 Task: Insert an image from the desktop into cell A1.
Action: Mouse moved to (65, 180)
Screenshot: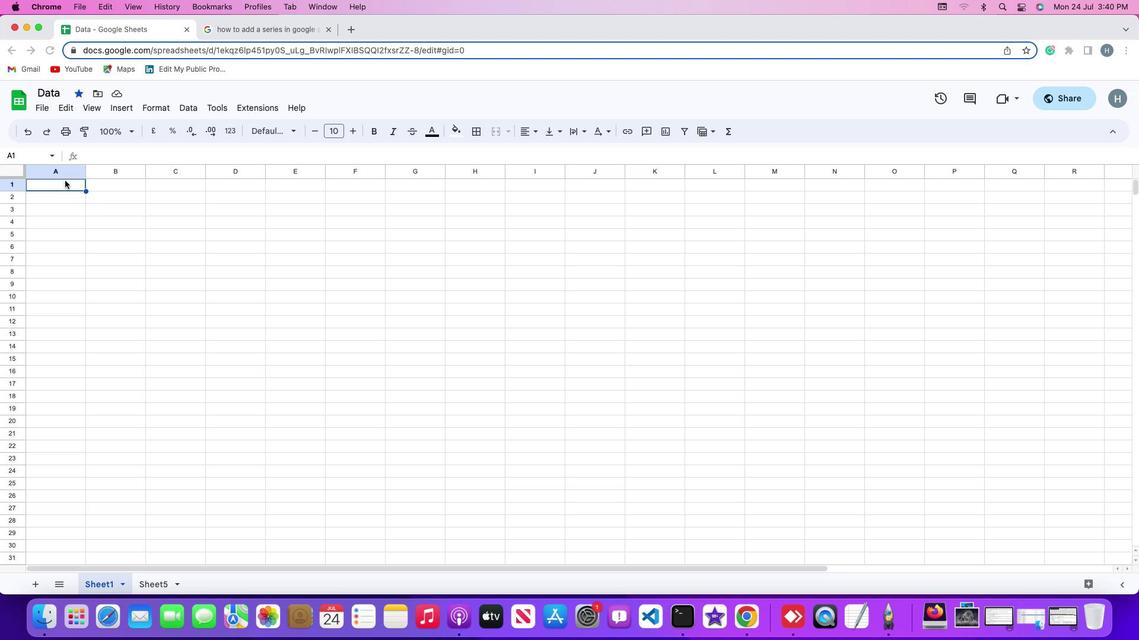 
Action: Mouse pressed left at (65, 180)
Screenshot: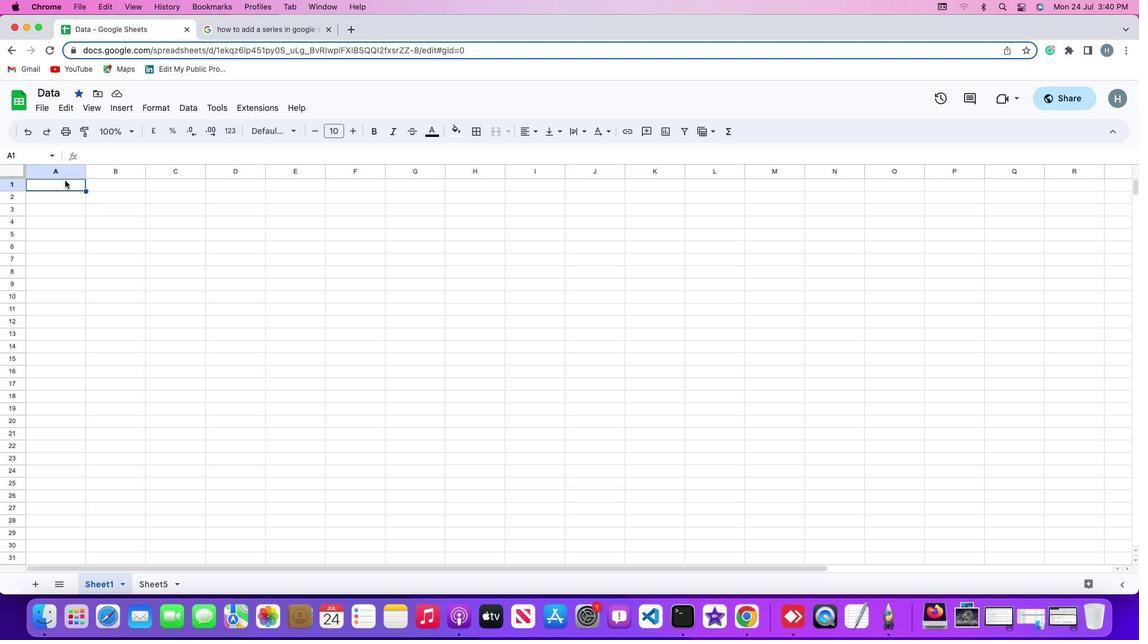 
Action: Mouse moved to (118, 108)
Screenshot: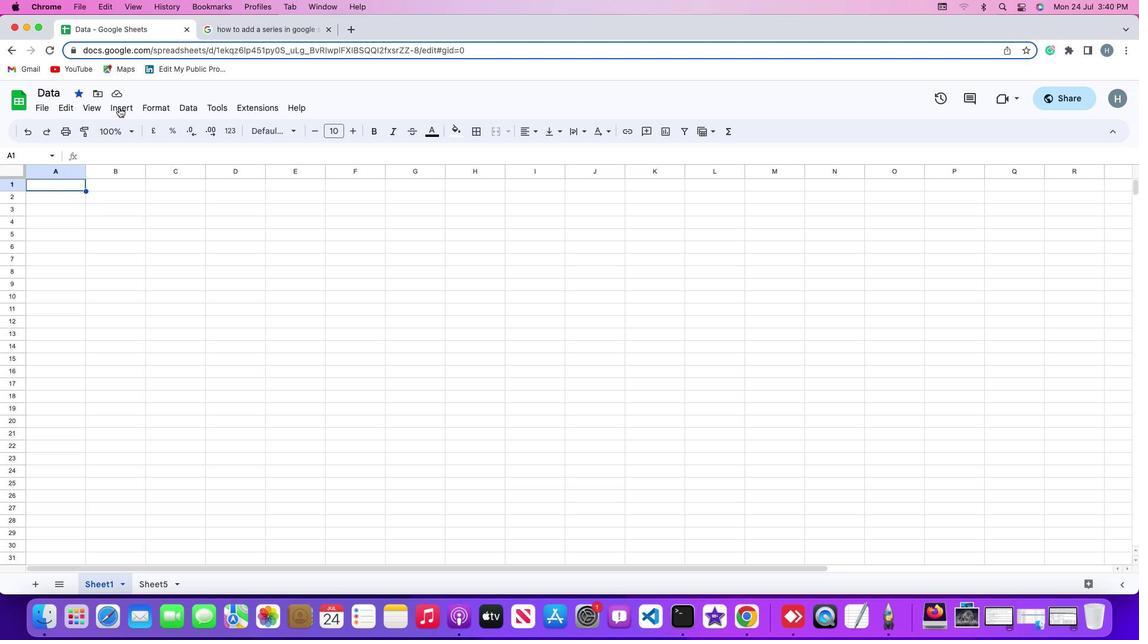 
Action: Mouse pressed left at (118, 108)
Screenshot: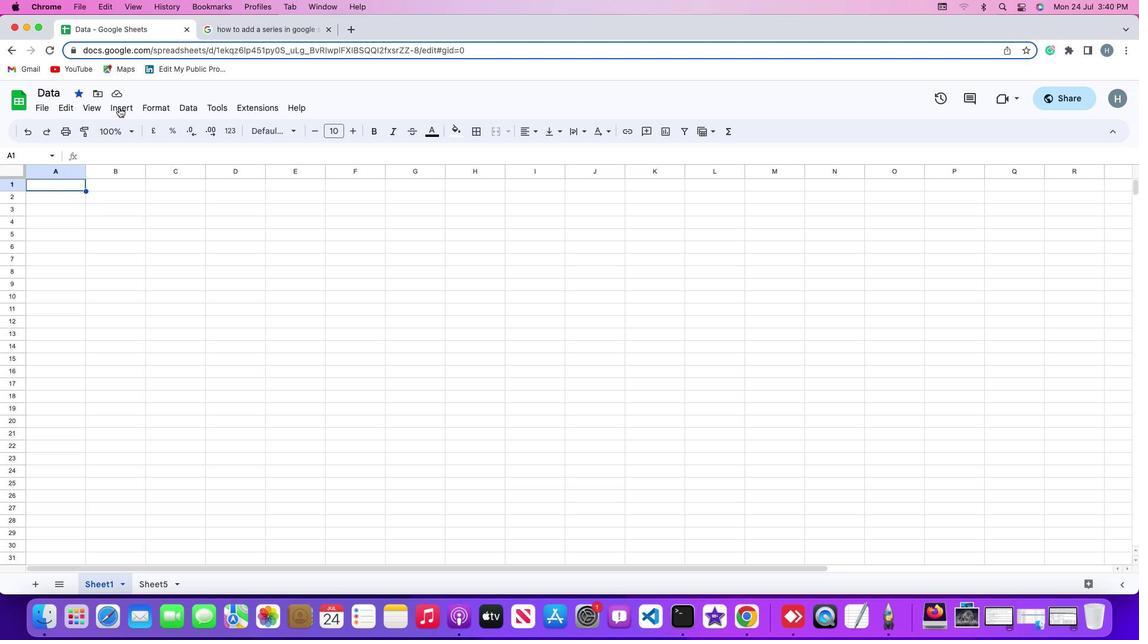 
Action: Mouse moved to (155, 248)
Screenshot: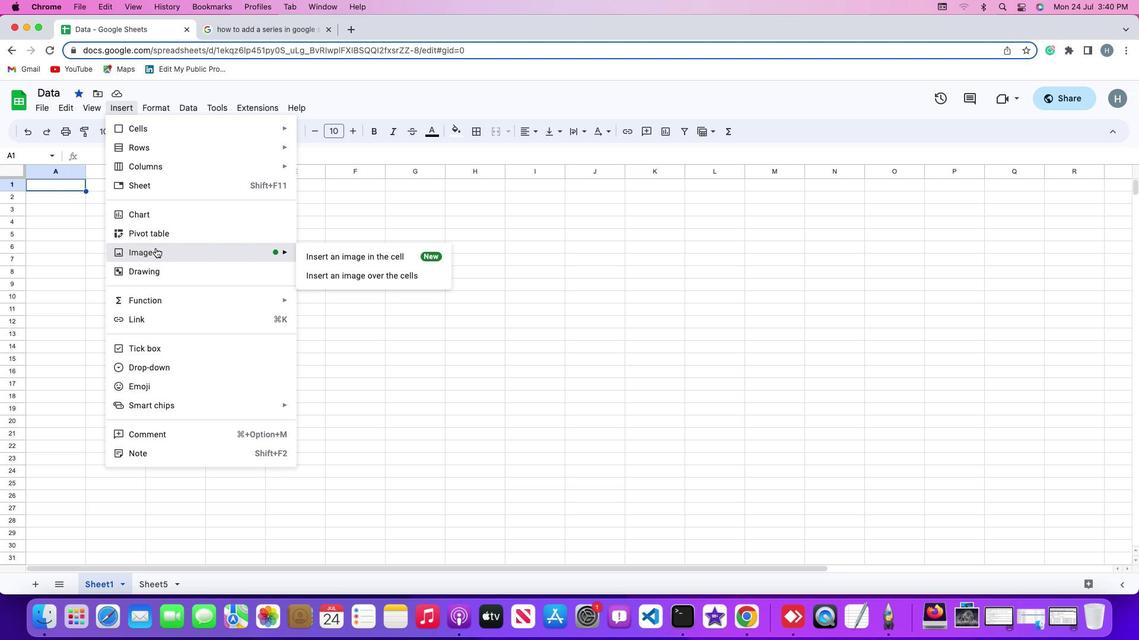 
Action: Mouse pressed left at (155, 248)
Screenshot: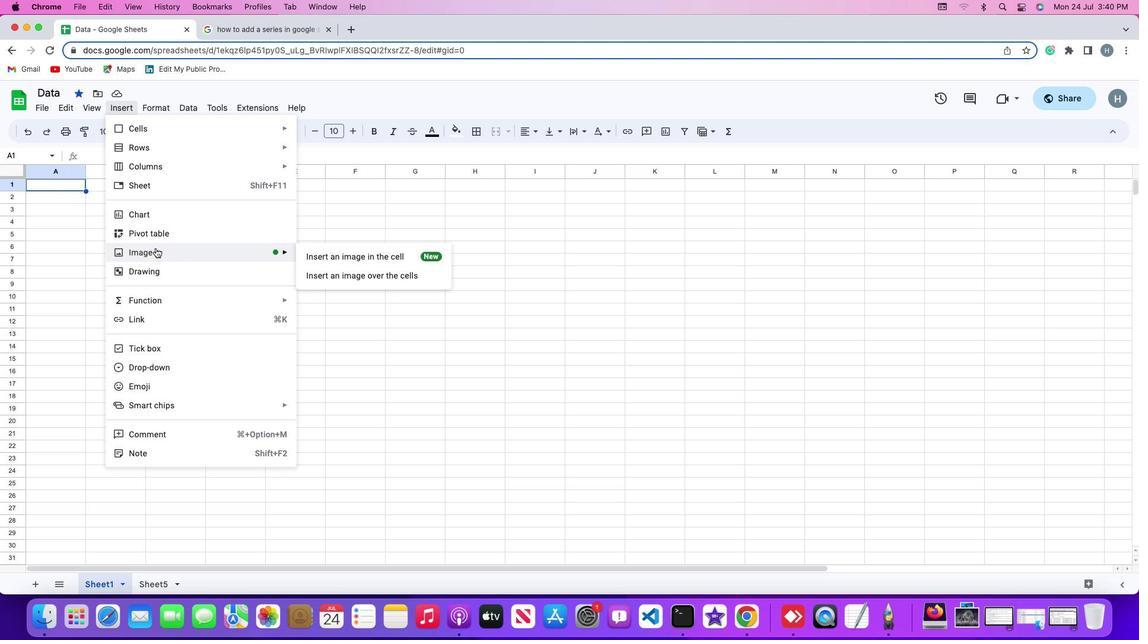
Action: Mouse moved to (341, 247)
Screenshot: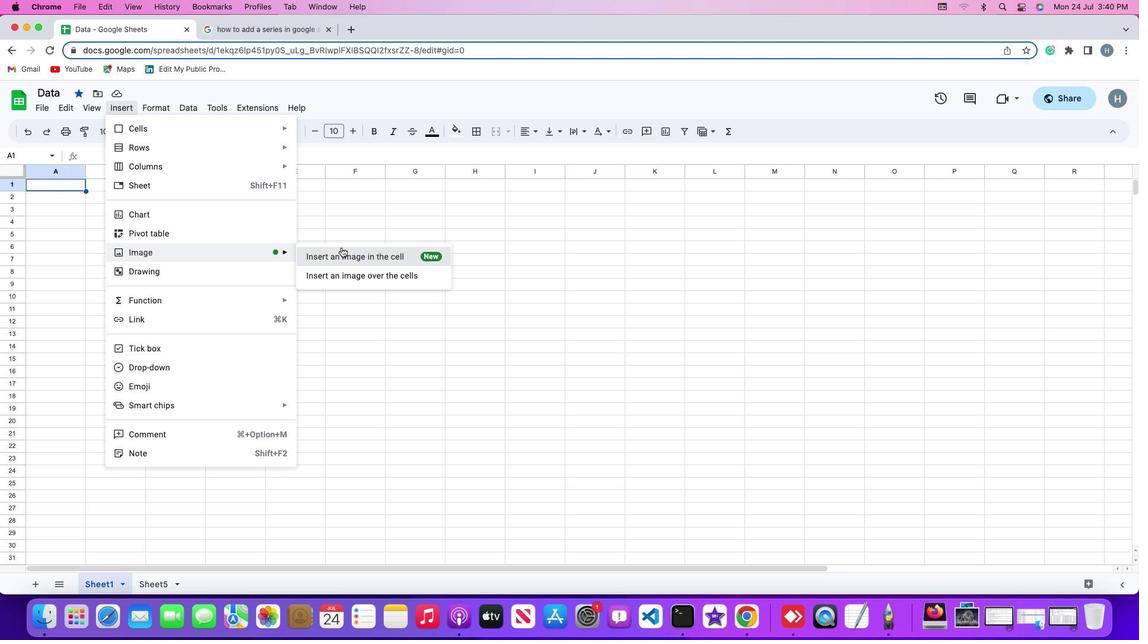
Action: Mouse pressed left at (341, 247)
Screenshot: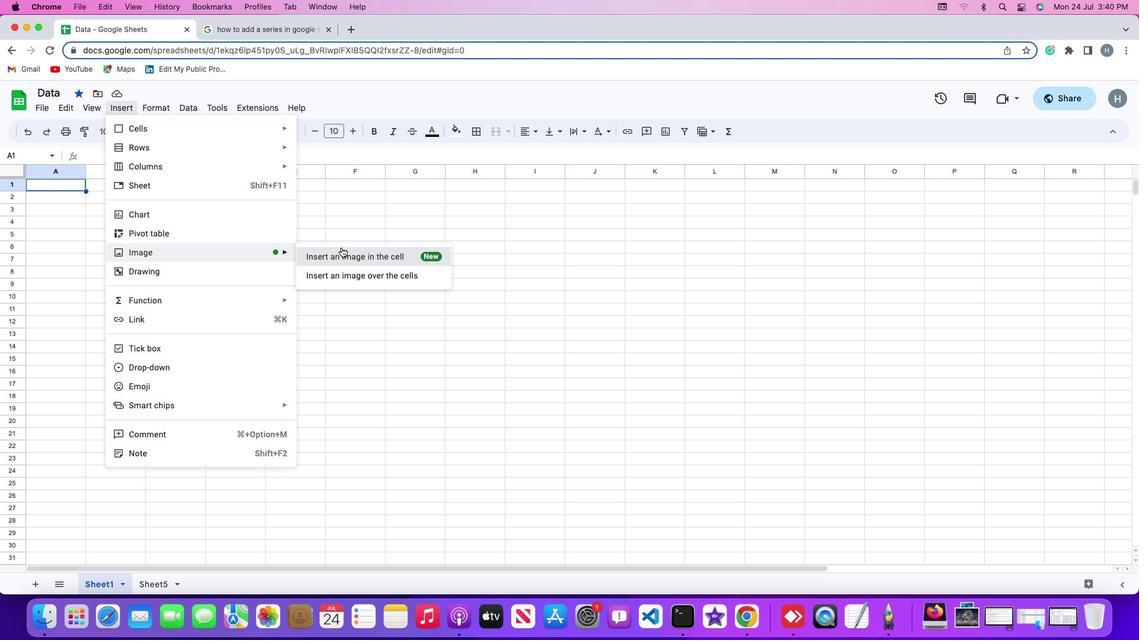 
Action: Mouse moved to (566, 416)
Screenshot: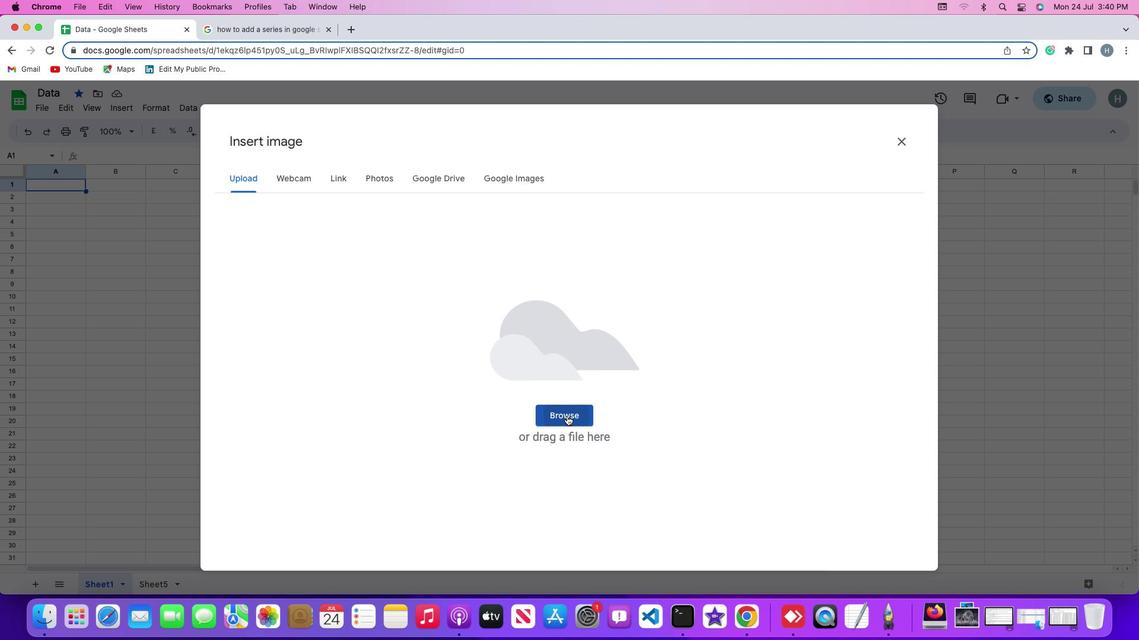 
Action: Mouse pressed left at (566, 416)
Screenshot: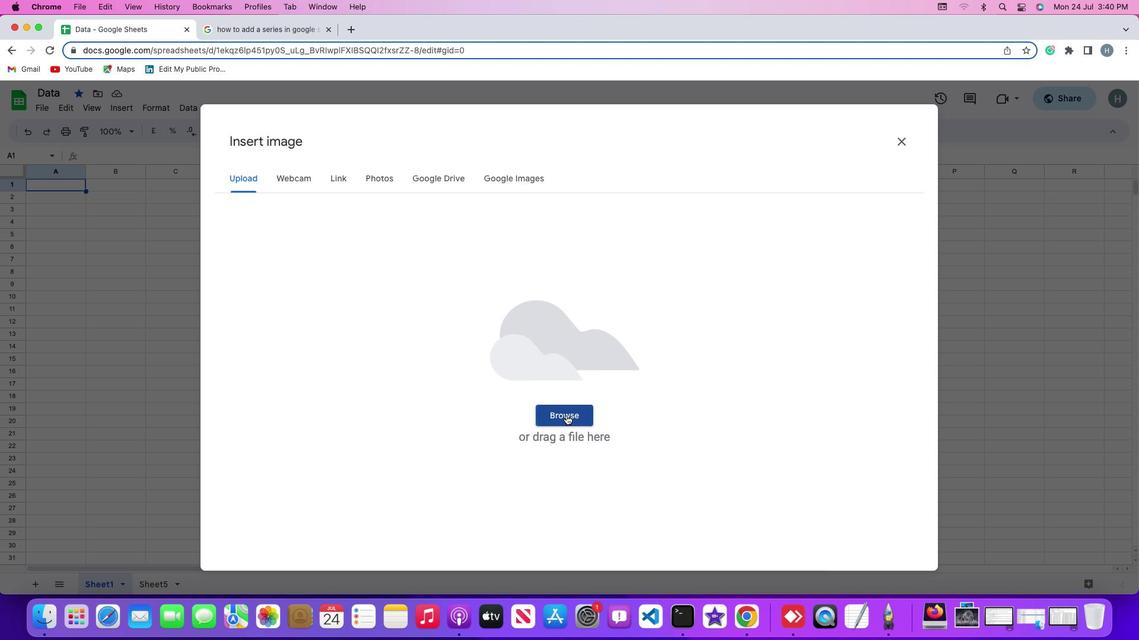 
Action: Mouse moved to (484, 307)
Screenshot: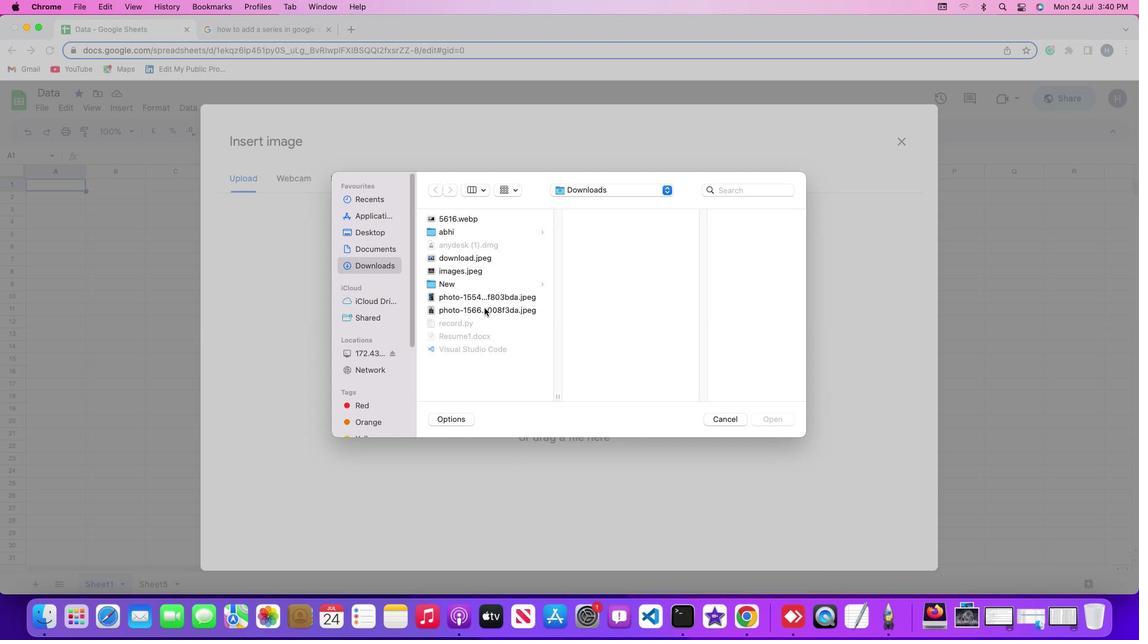 
Action: Mouse pressed left at (484, 307)
Screenshot: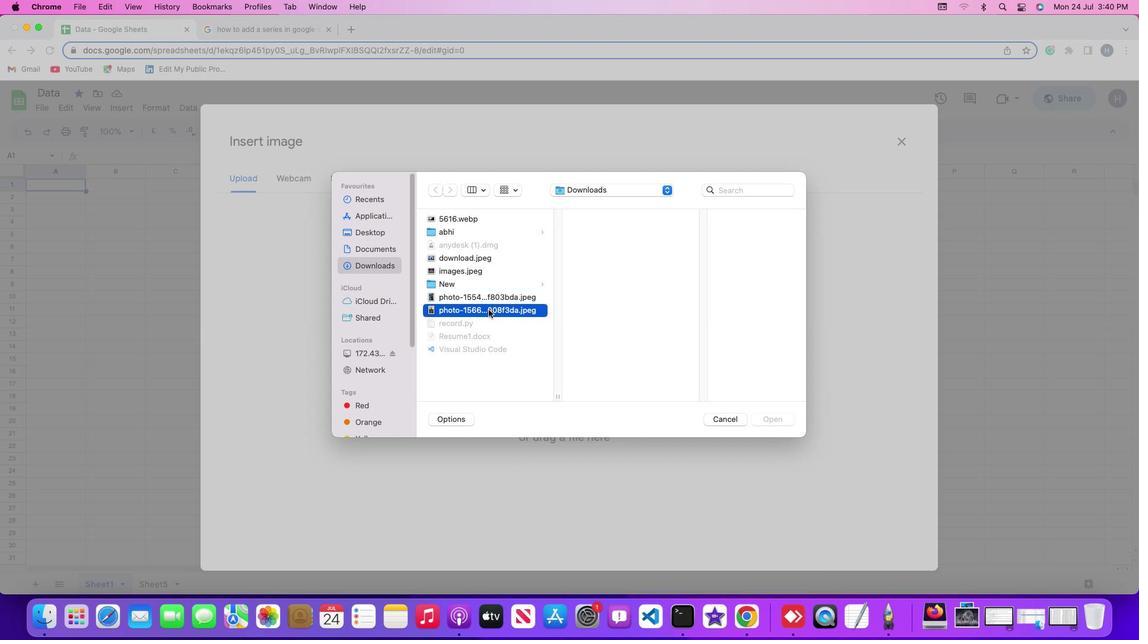 
Action: Mouse moved to (787, 424)
Screenshot: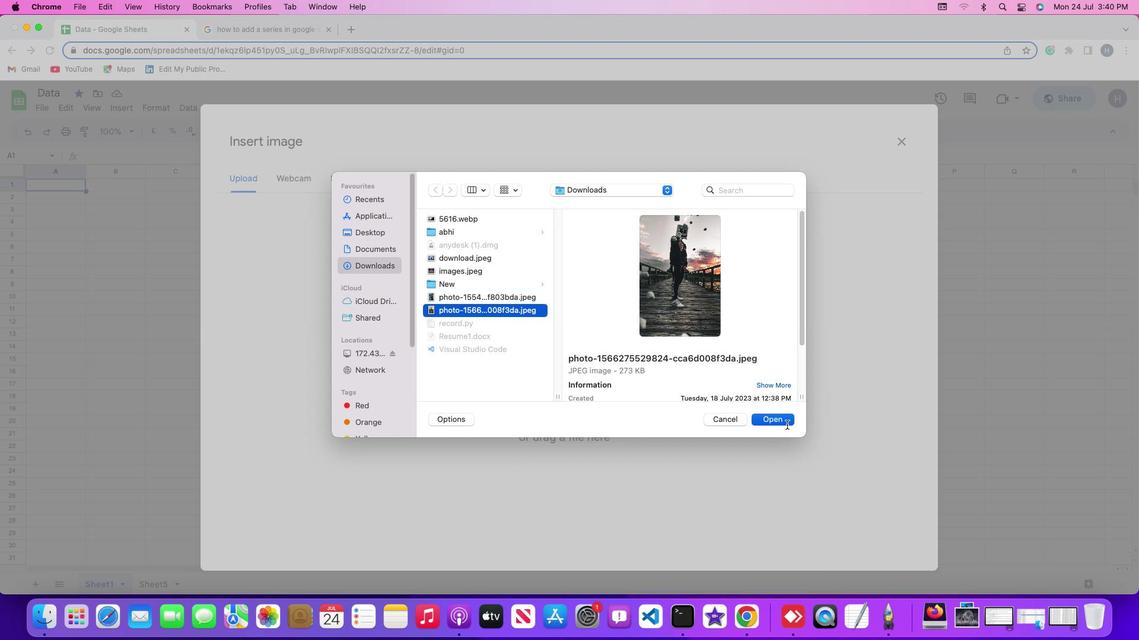 
Action: Mouse pressed left at (787, 424)
Screenshot: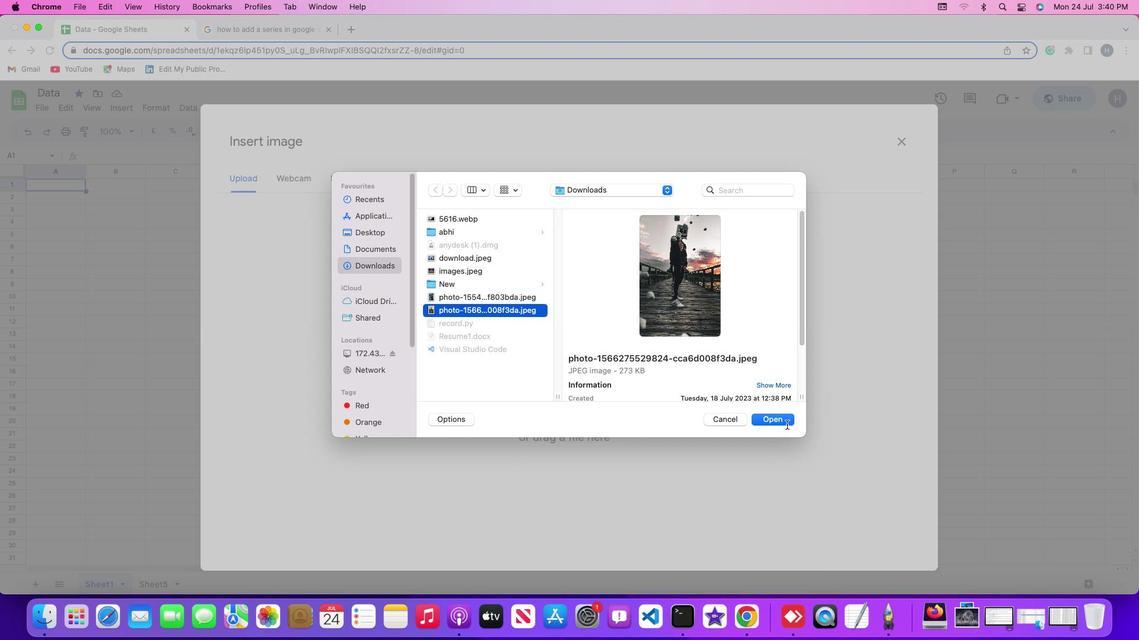 
Action: Mouse moved to (444, 330)
Screenshot: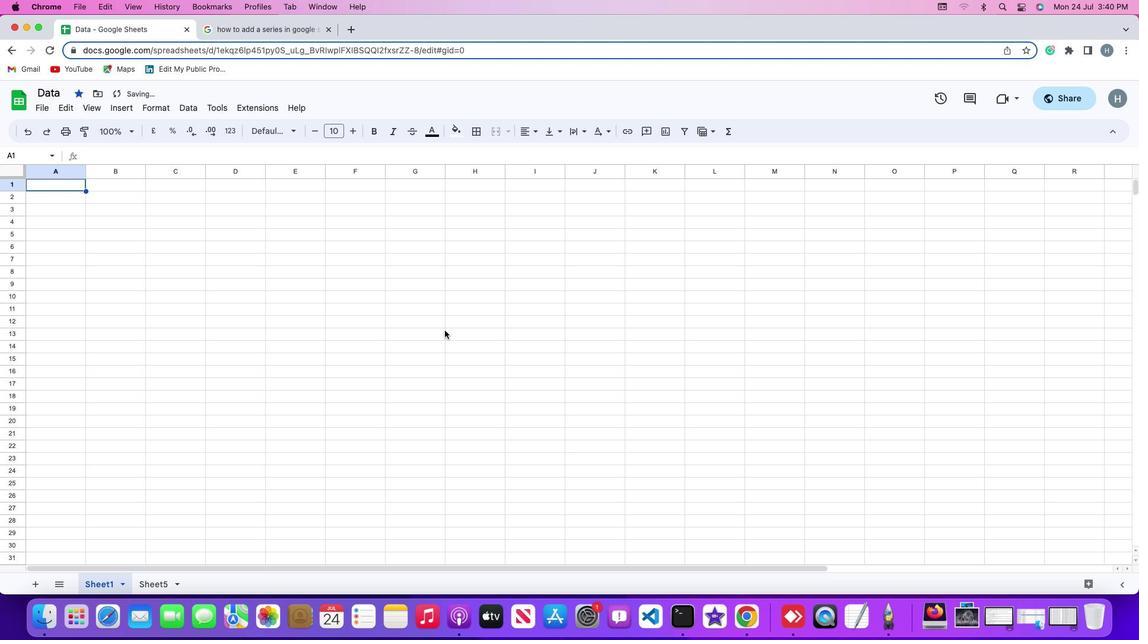
